 Task: Add the location of New York.
Action: Mouse moved to (588, 55)
Screenshot: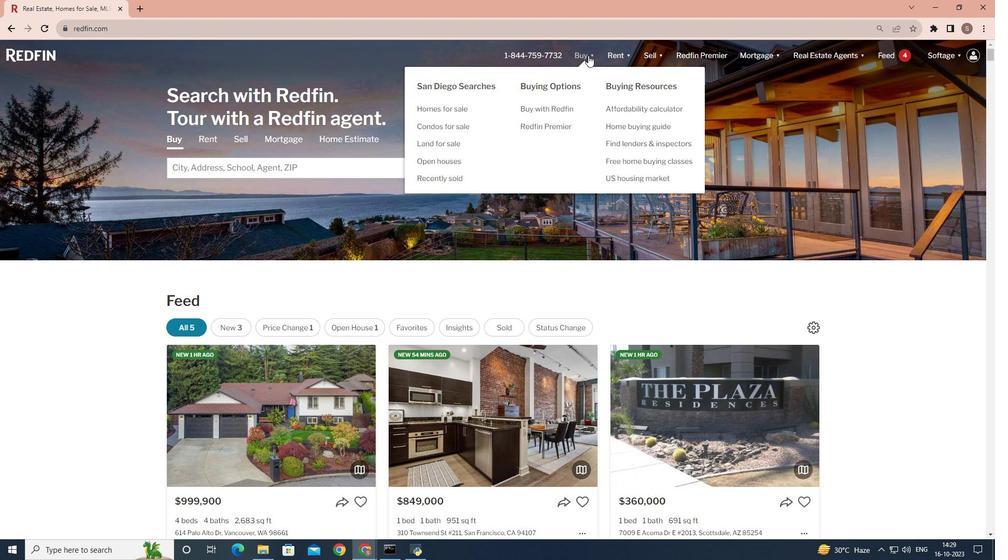 
Action: Mouse pressed left at (588, 55)
Screenshot: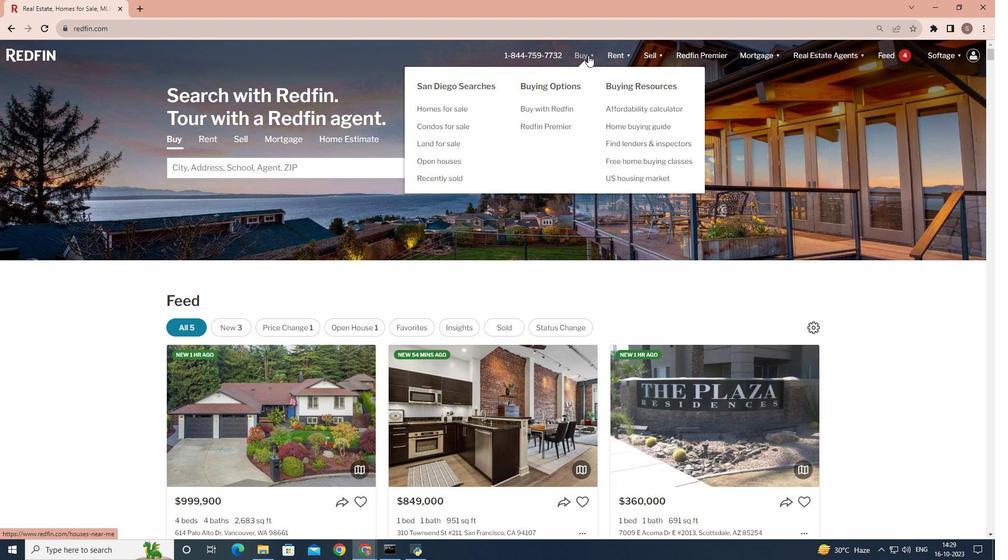 
Action: Mouse moved to (278, 214)
Screenshot: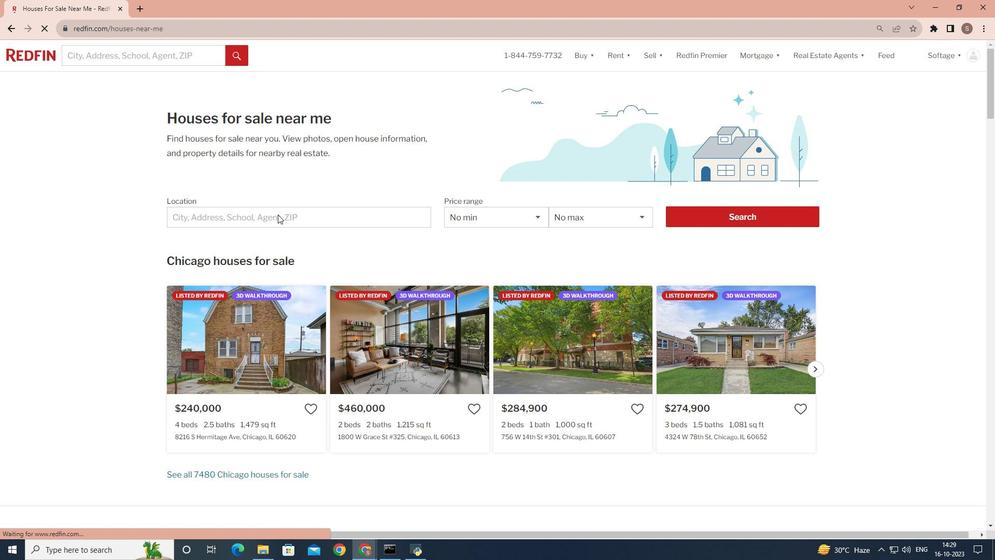
Action: Mouse pressed left at (278, 214)
Screenshot: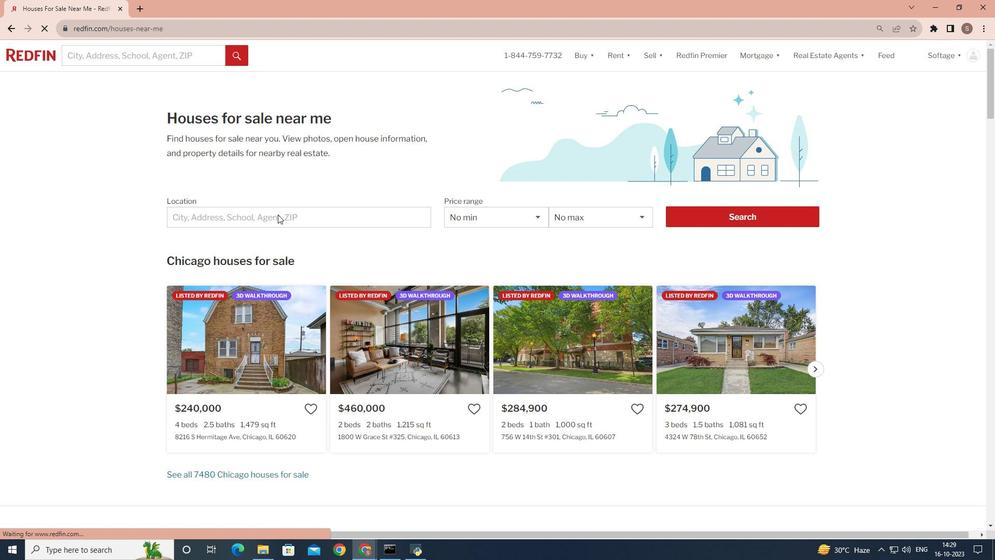 
Action: Mouse moved to (243, 211)
Screenshot: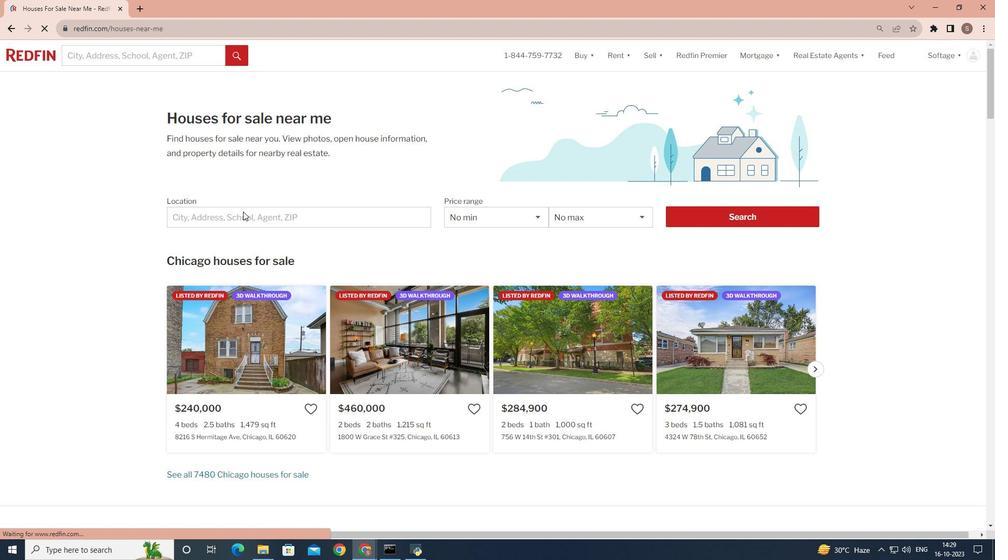
Action: Mouse pressed left at (243, 211)
Screenshot: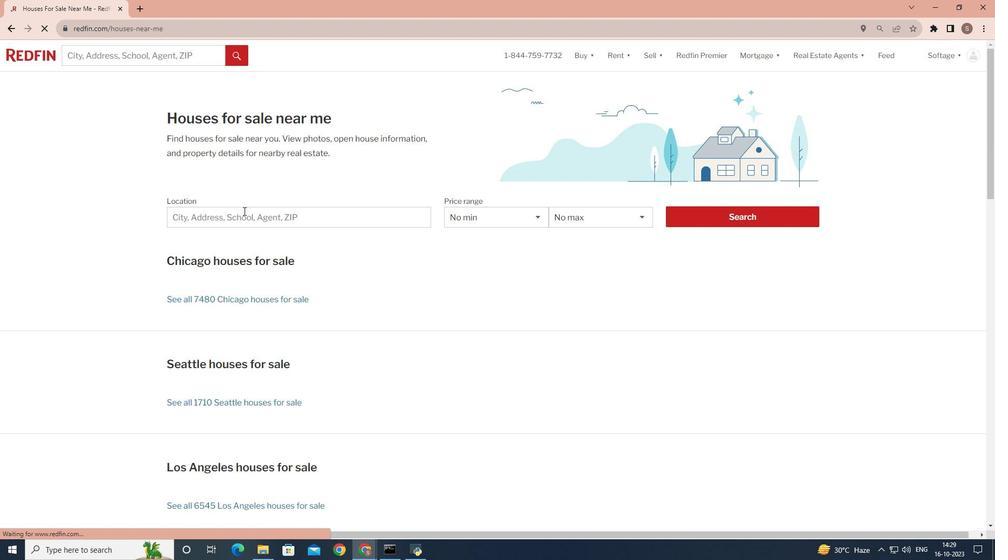 
Action: Key pressed <Key.enter>
Screenshot: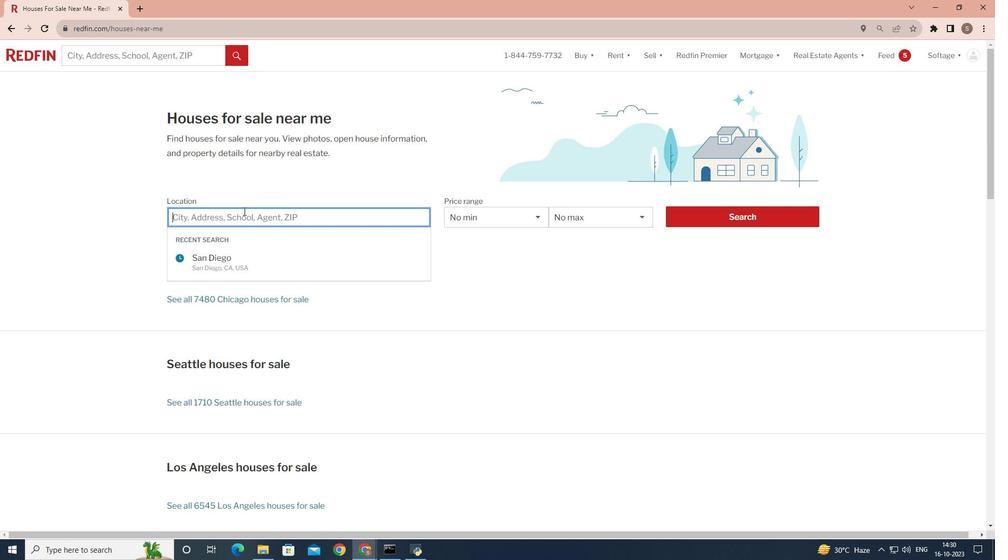 
Action: Mouse pressed left at (243, 211)
Screenshot: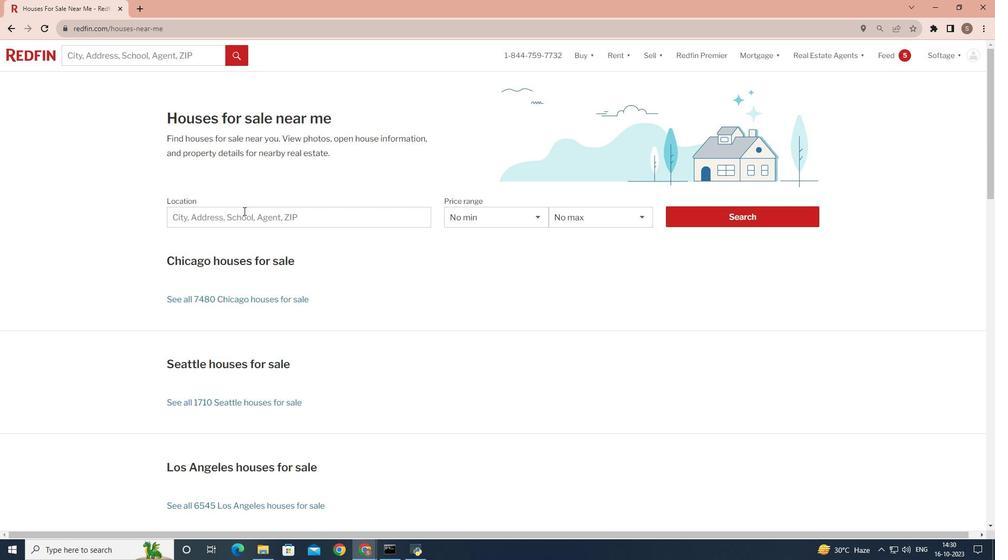 
Action: Mouse moved to (248, 210)
Screenshot: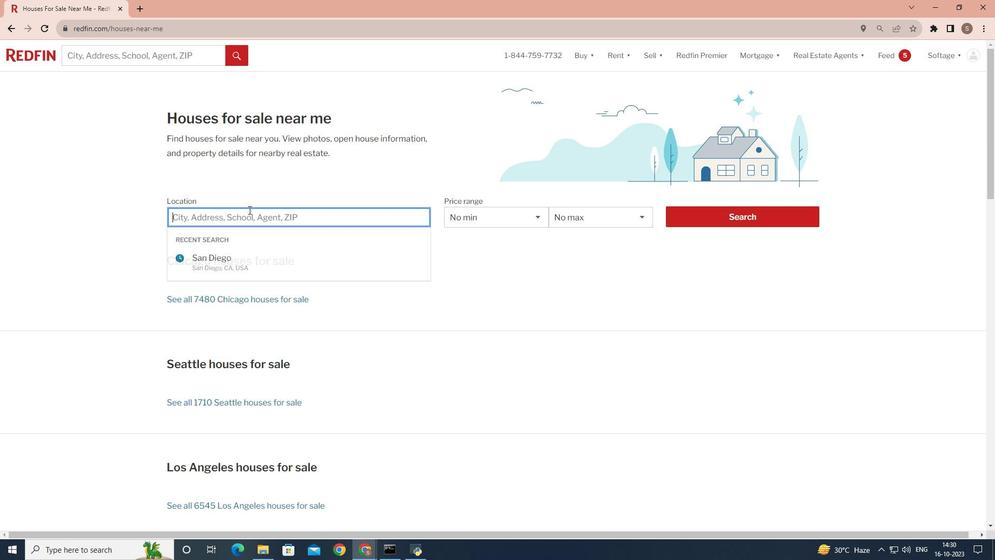 
Action: Key pressed <Key.shift>New<Key.space><Key.shift><Key.shift><Key.shift><Key.shift><Key.shift><Key.shift><Key.shift><Key.shift><Key.shift>York
Screenshot: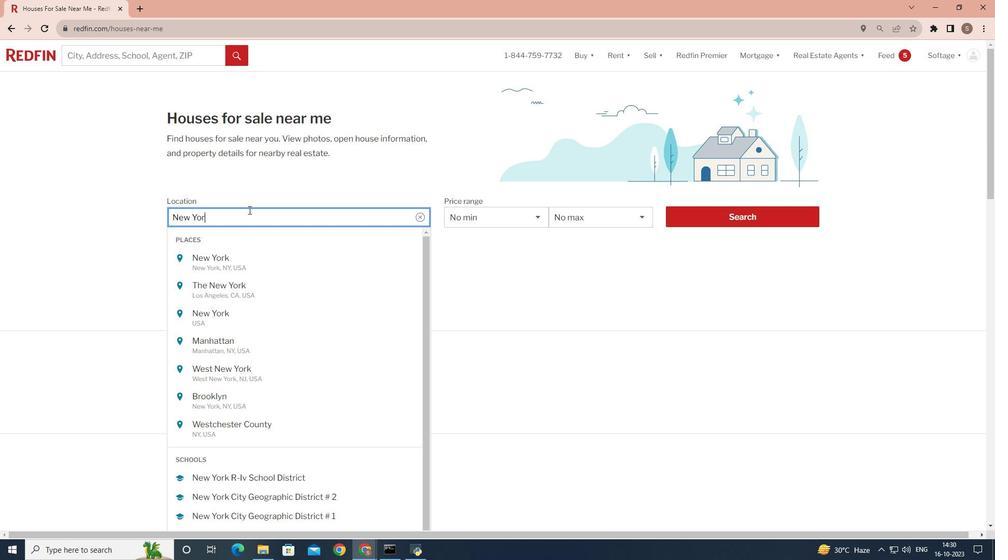 
Action: Mouse moved to (744, 207)
Screenshot: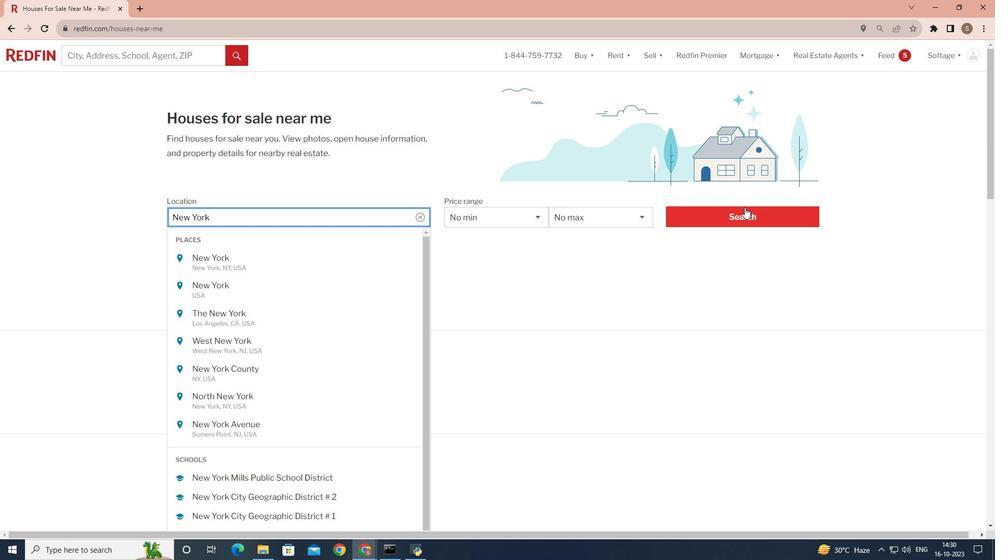 
Action: Mouse pressed left at (744, 207)
Screenshot: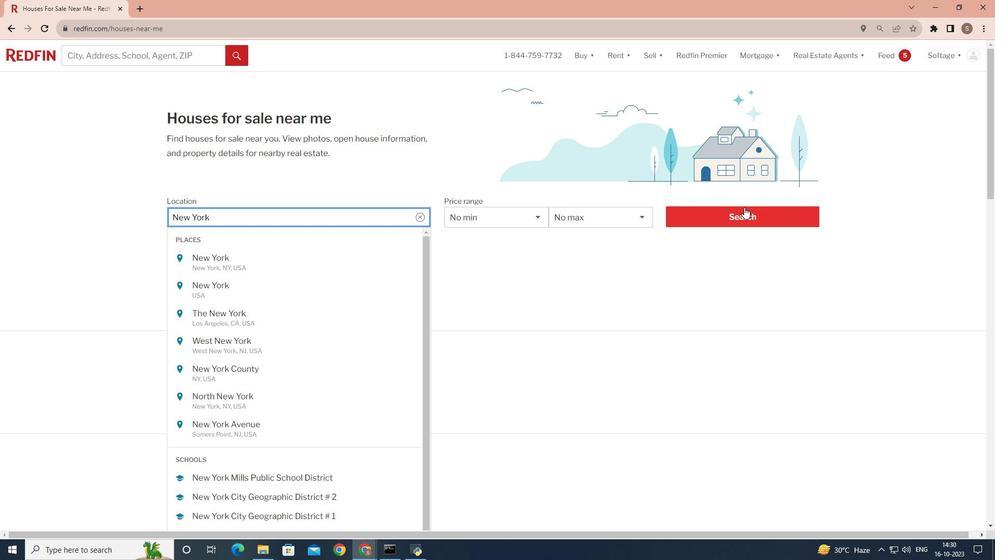 
Action: Mouse moved to (744, 209)
Screenshot: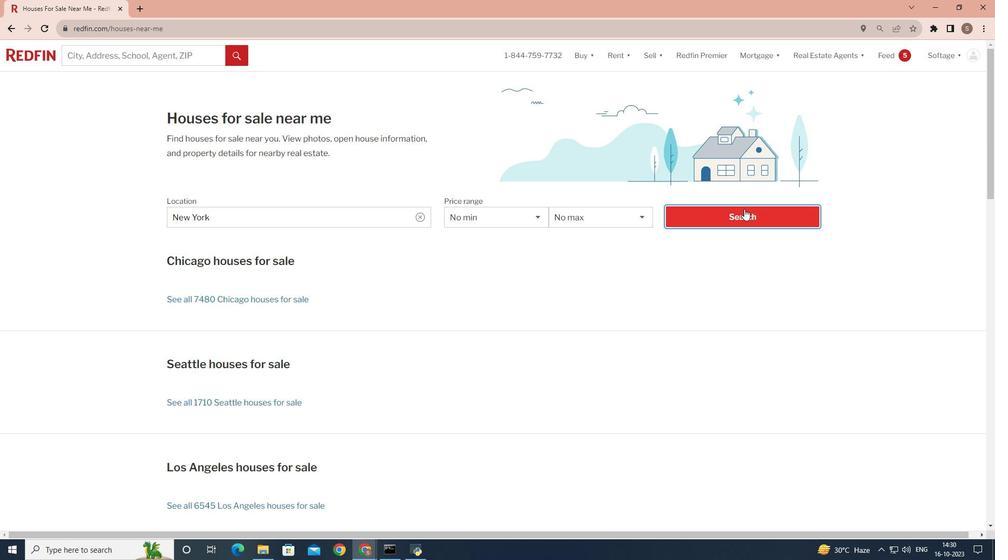 
Action: Mouse pressed left at (744, 209)
Screenshot: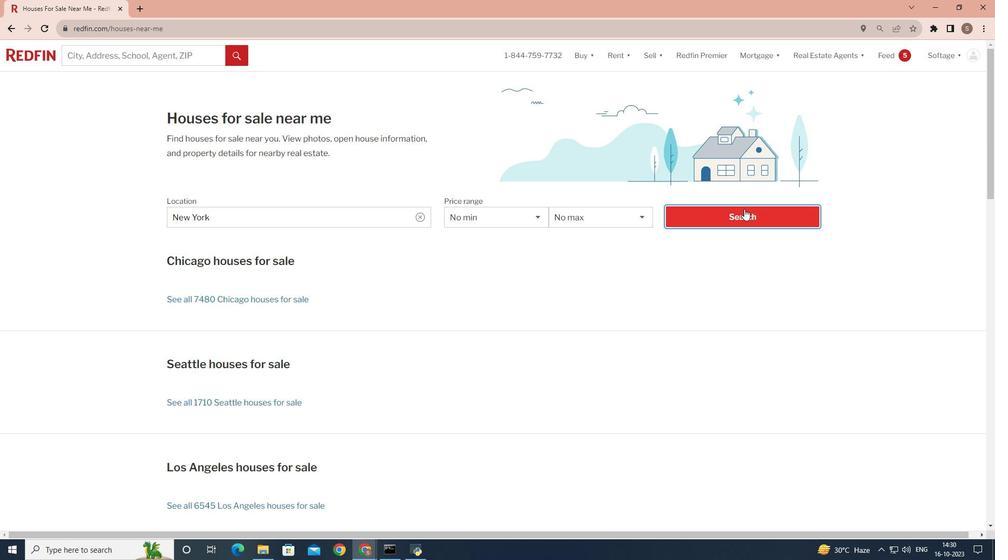 
Action: Mouse moved to (887, 86)
Screenshot: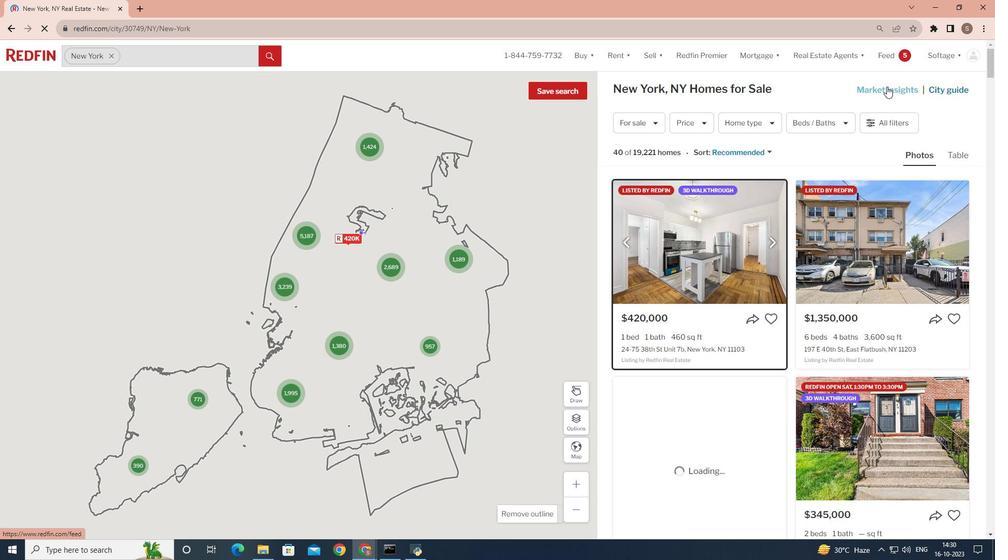 
Action: Mouse pressed left at (887, 86)
Screenshot: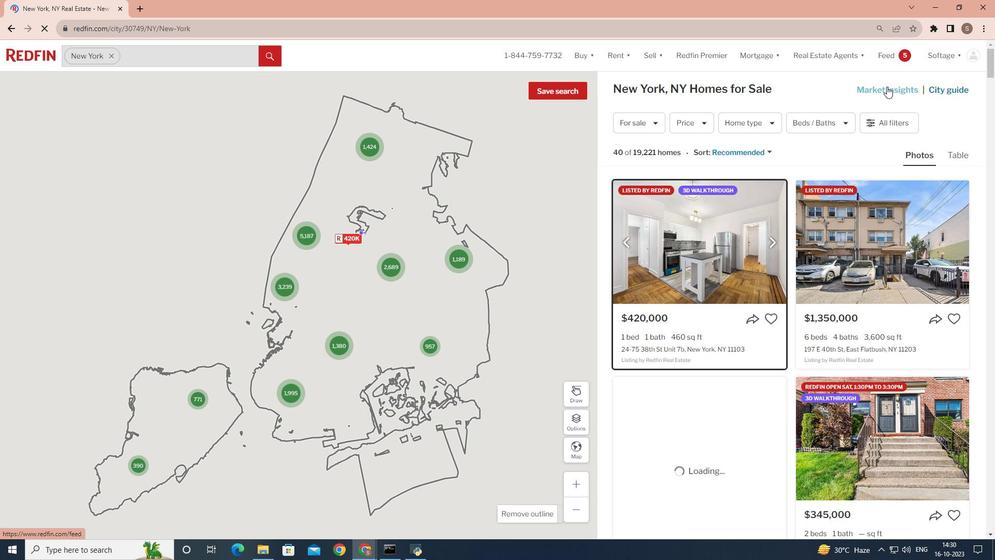 
Action: Mouse moved to (206, 176)
Screenshot: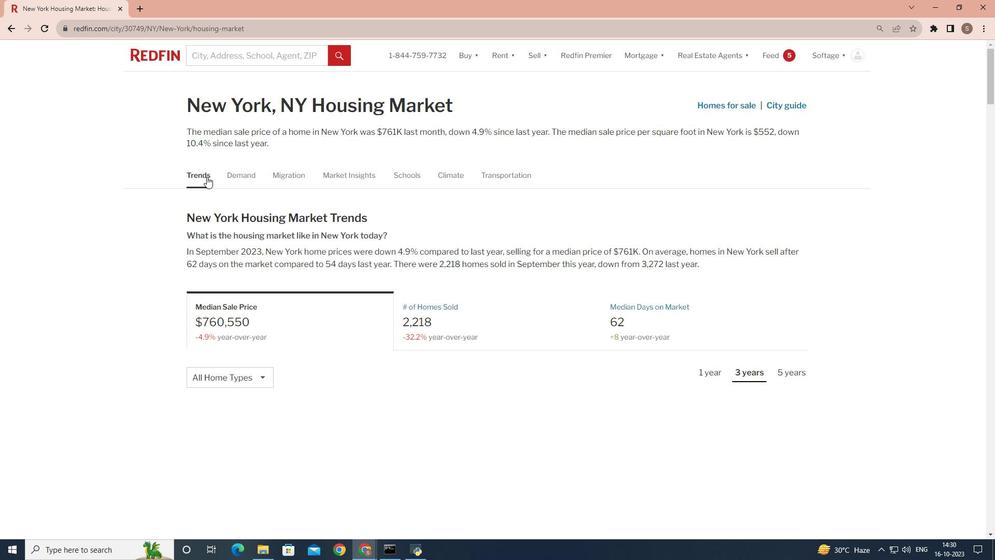 
Action: Mouse pressed left at (206, 176)
Screenshot: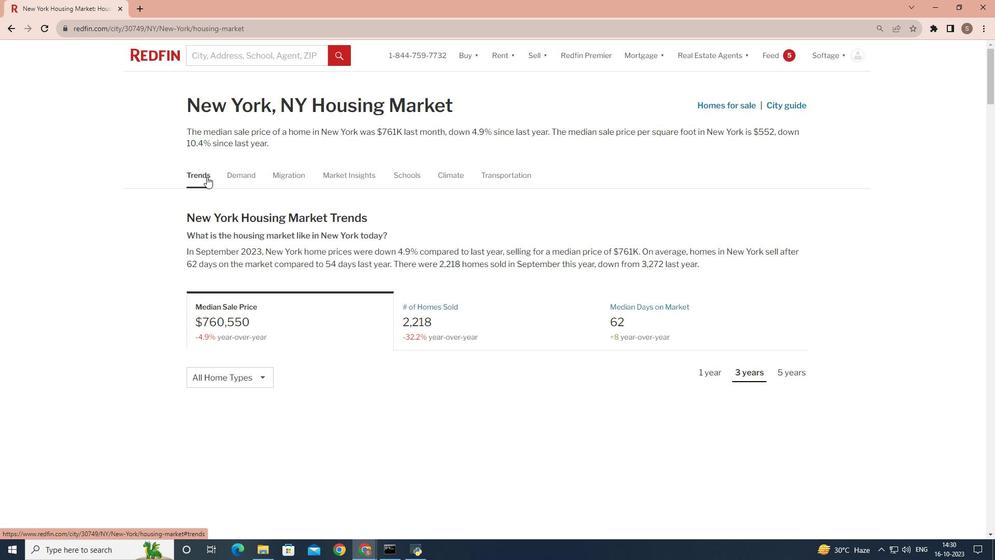
Action: Mouse moved to (344, 276)
Screenshot: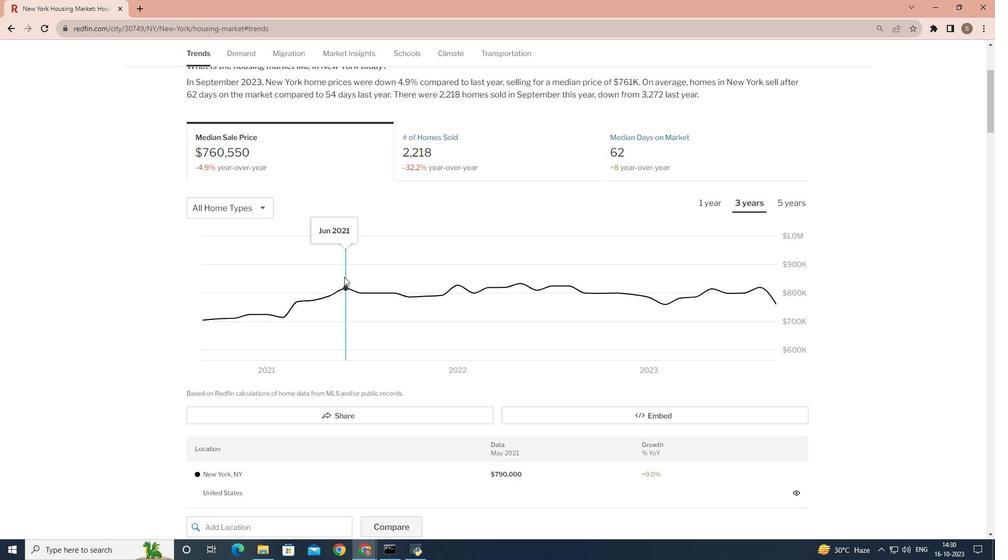 
Action: Mouse scrolled (344, 276) with delta (0, 0)
Screenshot: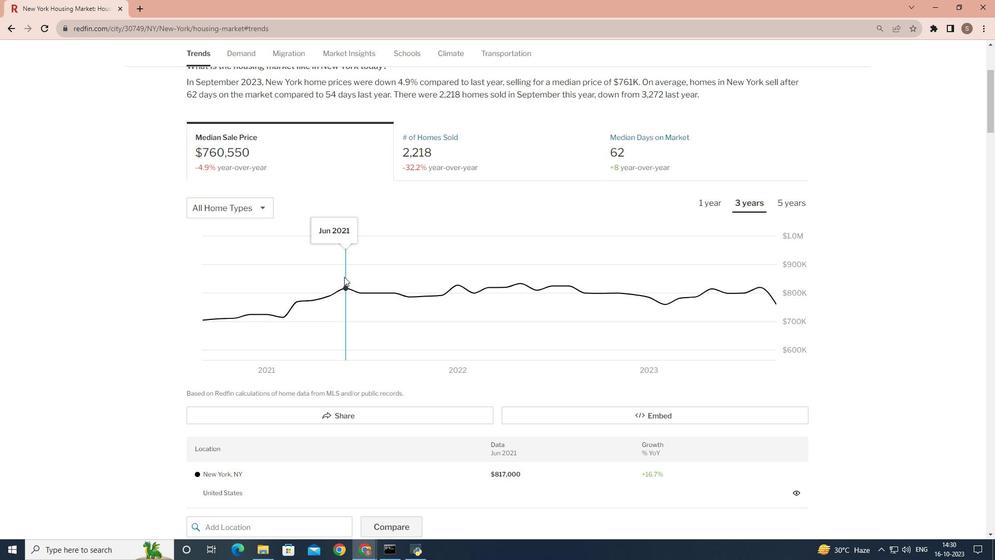 
Action: Mouse scrolled (344, 276) with delta (0, 0)
Screenshot: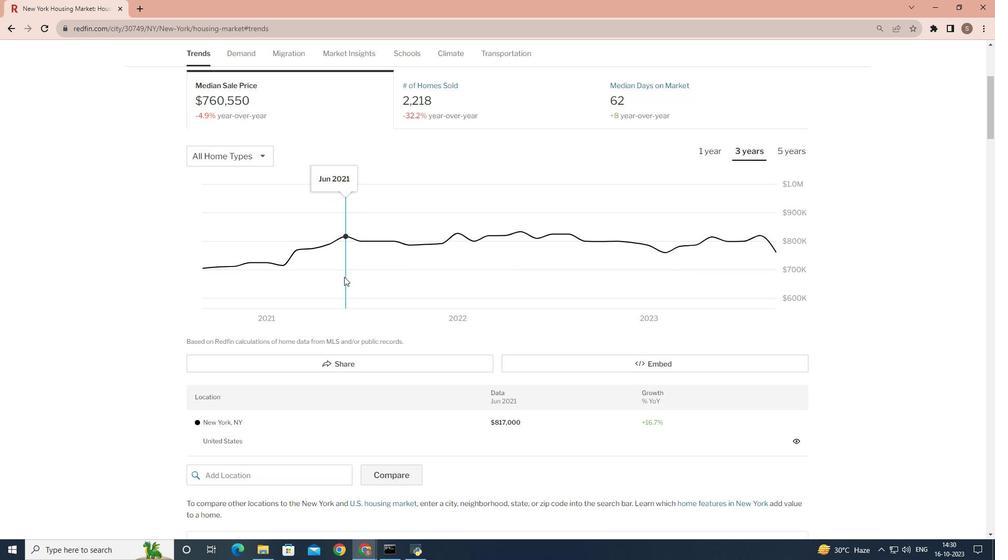 
Action: Mouse moved to (396, 429)
Screenshot: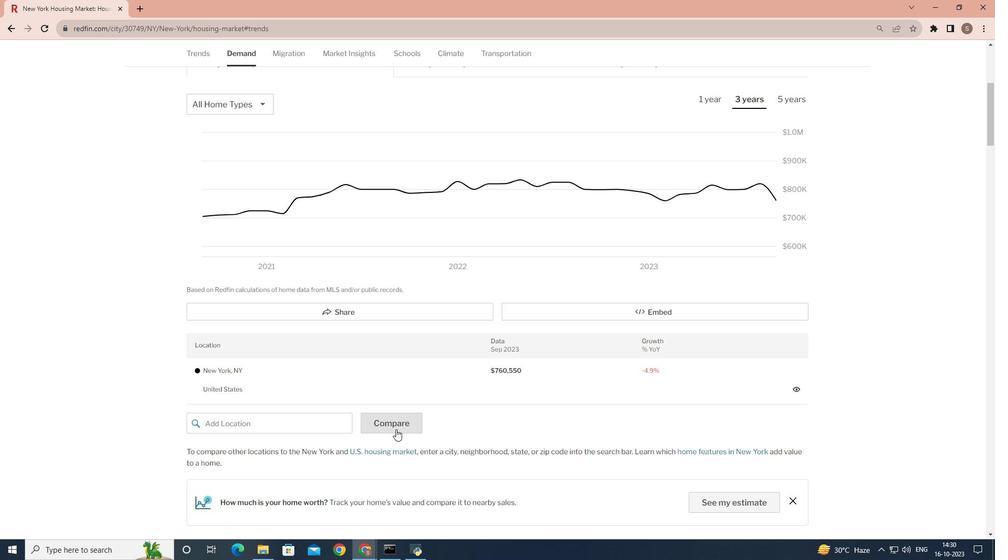 
Action: Mouse pressed left at (396, 429)
Screenshot: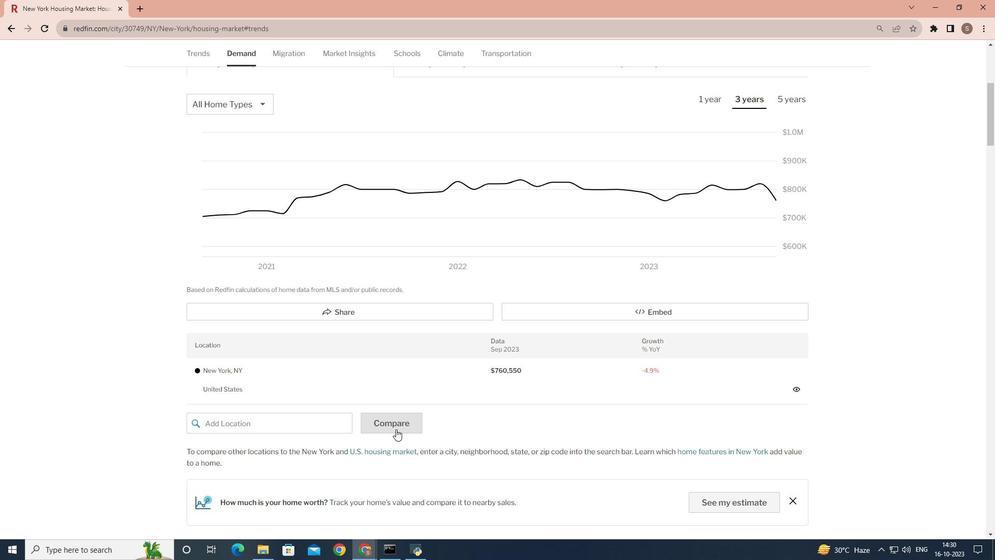 
Action: Mouse moved to (295, 425)
Screenshot: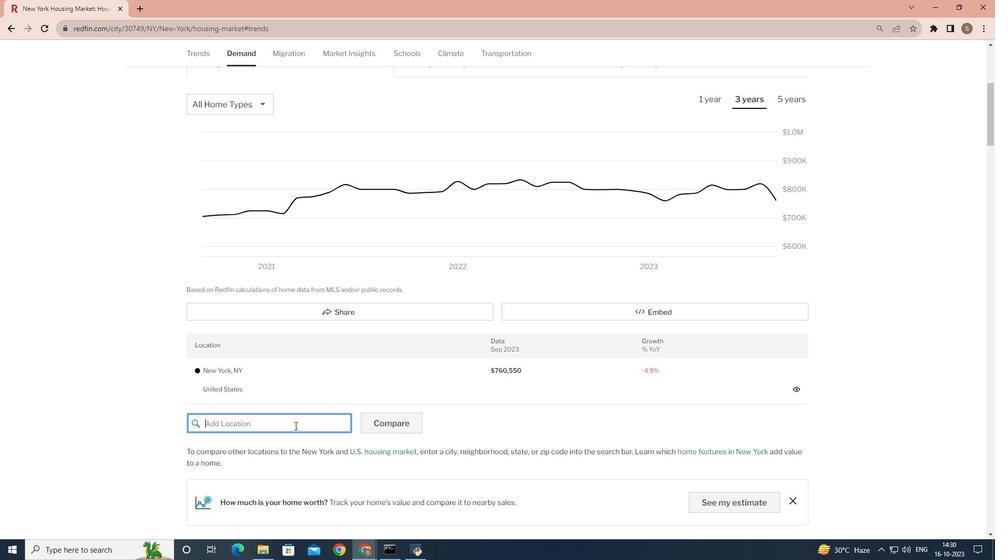 
Action: Key pressed <Key.shift>New<Key.space><Key.shift>York
Screenshot: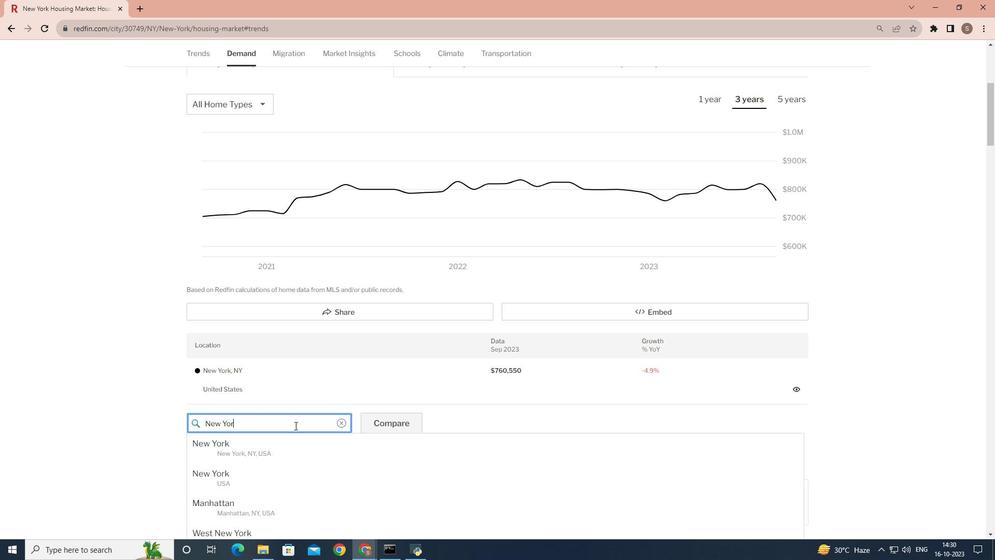 
